 Task: Font style For heading Use Bodoni MT condensed with dark orange 2 colour & Underline. font size for heading '12 Pt. 'Change the font style of data to Californian FBand font size to  14 Pt. Change the alignment of both headline & data to  Align right. In the sheet  auditingMonthlySales_Report
Action: Mouse moved to (75, 99)
Screenshot: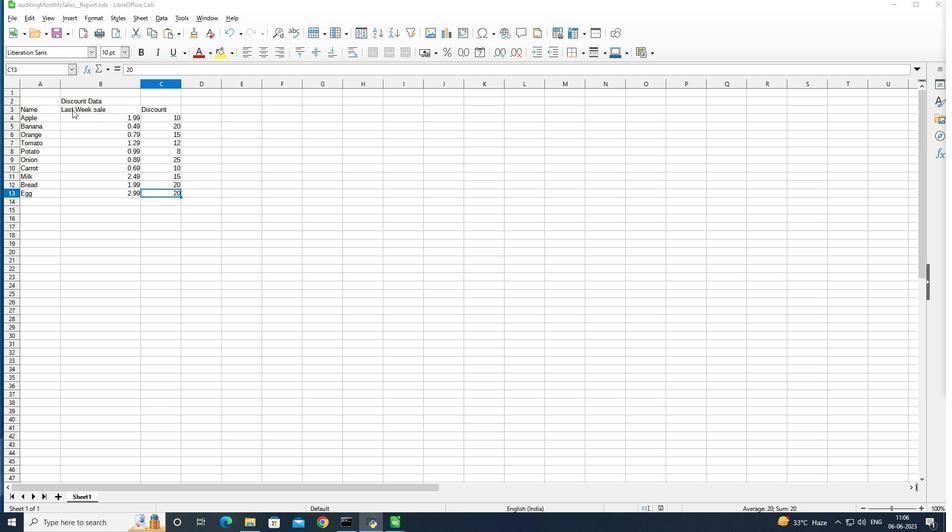 
Action: Mouse pressed left at (75, 99)
Screenshot: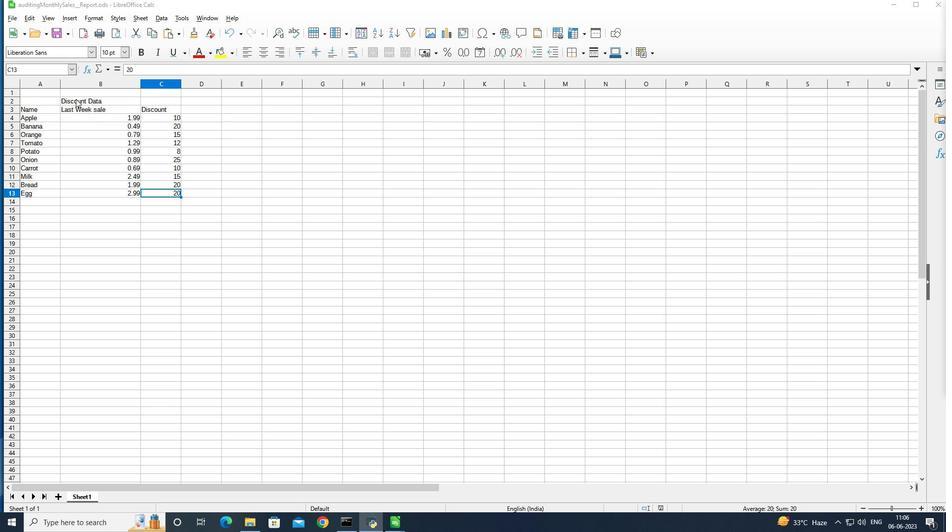 
Action: Mouse moved to (76, 98)
Screenshot: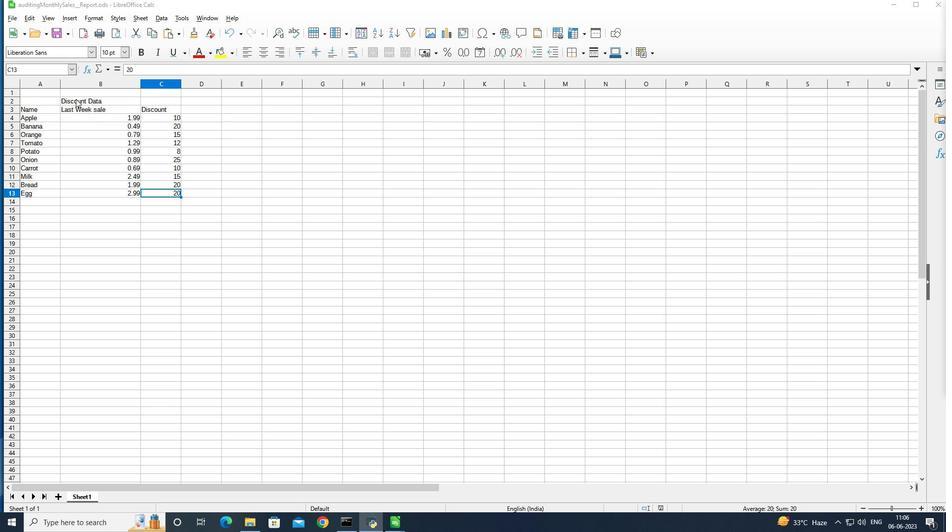 
Action: Mouse pressed left at (76, 98)
Screenshot: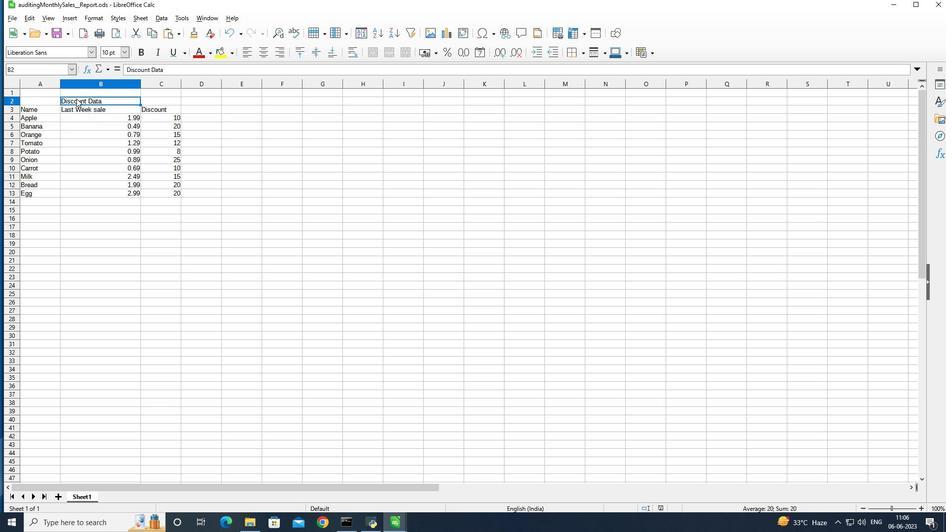 
Action: Mouse pressed left at (76, 98)
Screenshot: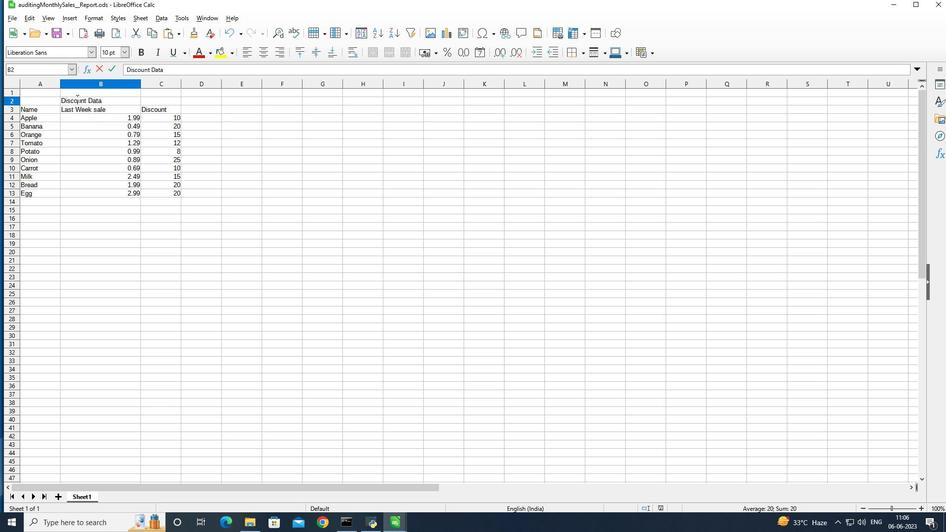 
Action: Mouse pressed left at (76, 98)
Screenshot: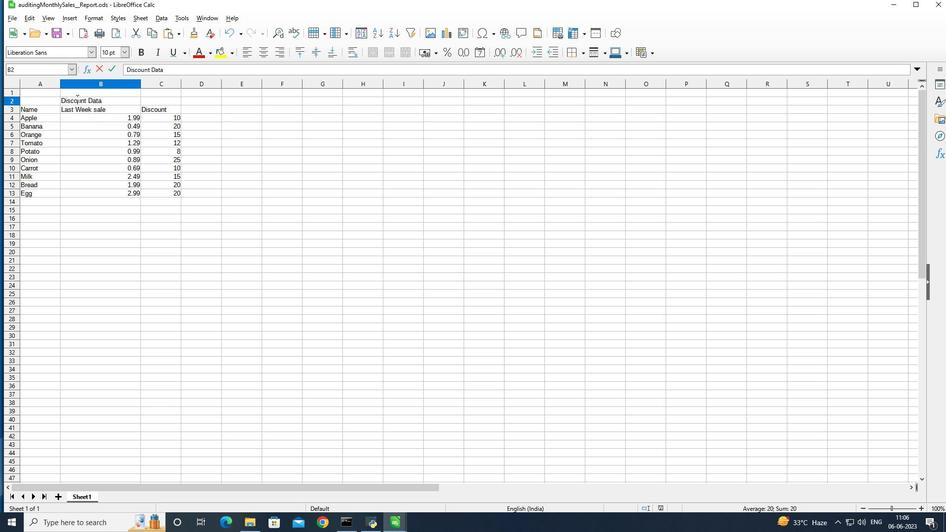 
Action: Mouse pressed left at (76, 98)
Screenshot: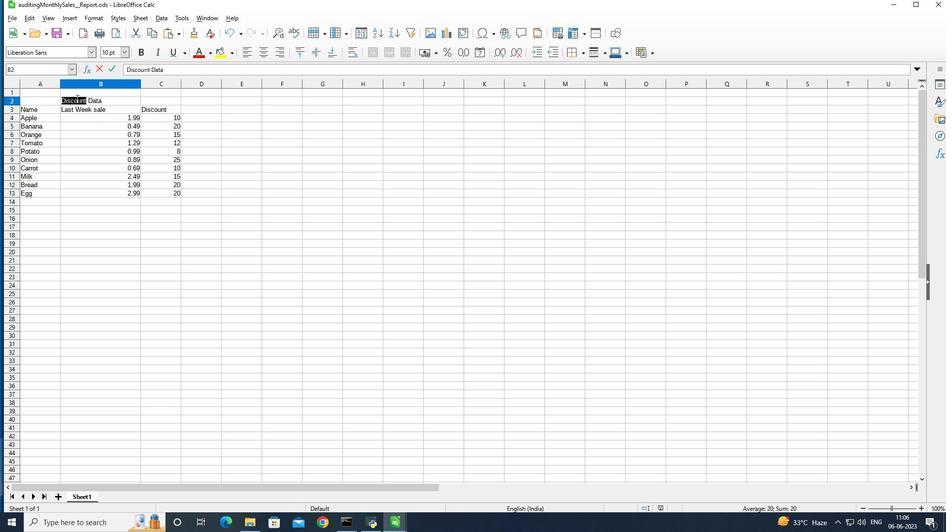 
Action: Mouse moved to (72, 53)
Screenshot: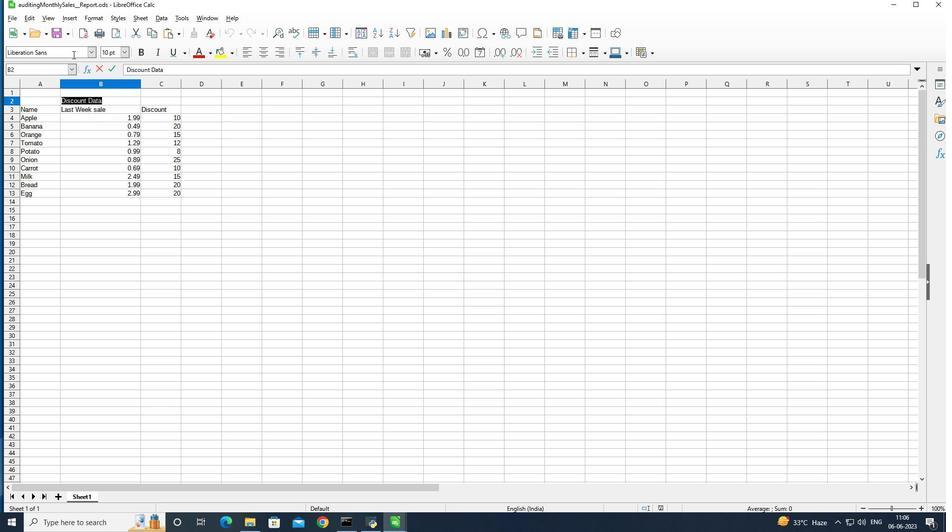 
Action: Mouse pressed left at (72, 53)
Screenshot: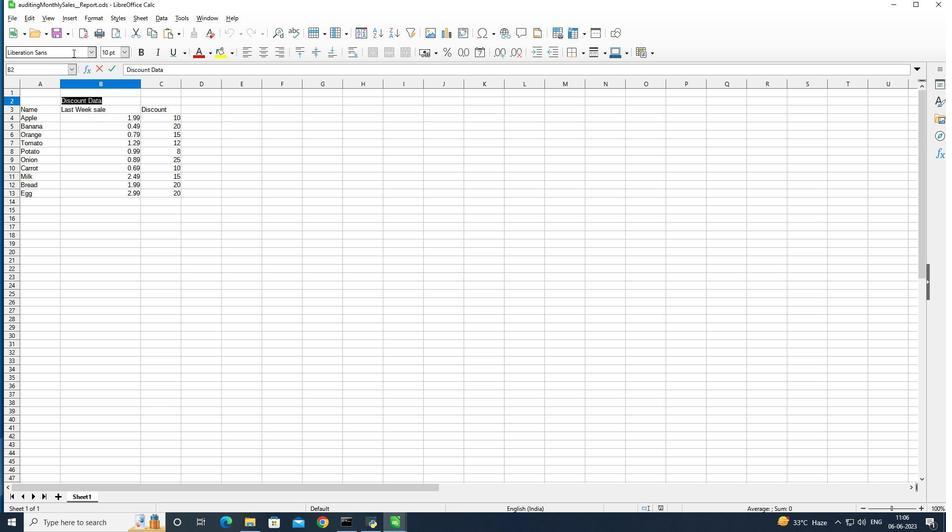 
Action: Mouse moved to (105, 54)
Screenshot: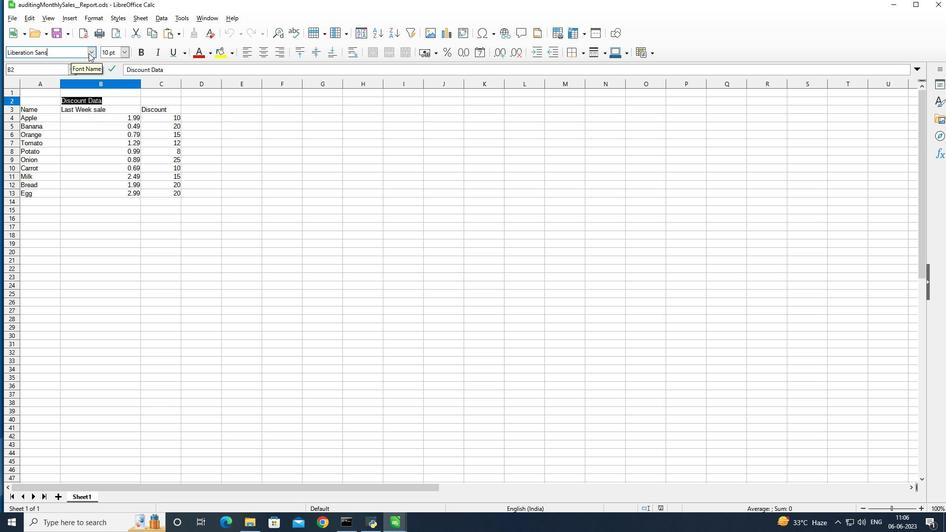 
Action: Key pressed <Key.backspace><Key.backspace><Key.backspace><Key.backspace><Key.backspace><Key.backspace><Key.backspace><Key.backspace><Key.backspace><Key.backspace><Key.backspace><Key.backspace><Key.backspace><Key.backspace><Key.backspace><Key.backspace><Key.backspace><Key.backspace><Key.backspace><Key.backspace><Key.backspace><Key.shift><Key.shift><Key.shift>Badoni<Key.space><Key.shift>MT<Key.enter>
Screenshot: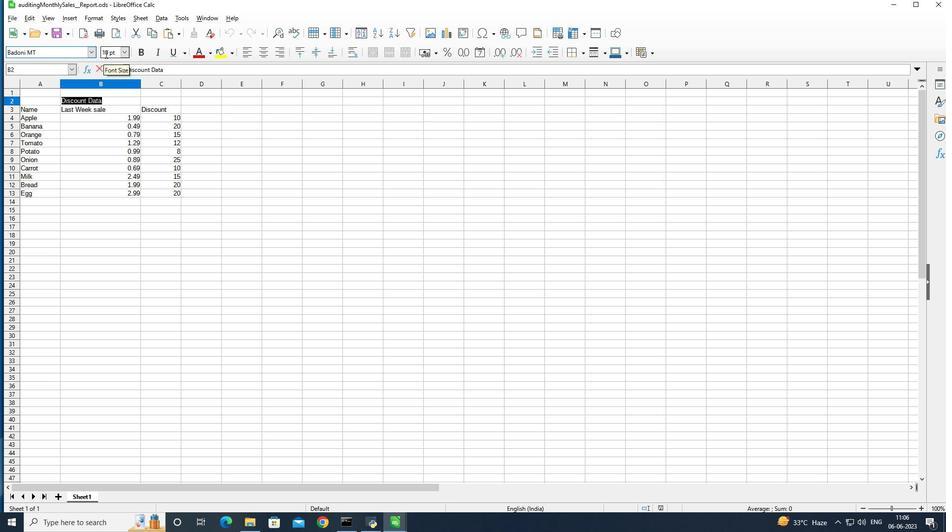 
Action: Mouse moved to (211, 48)
Screenshot: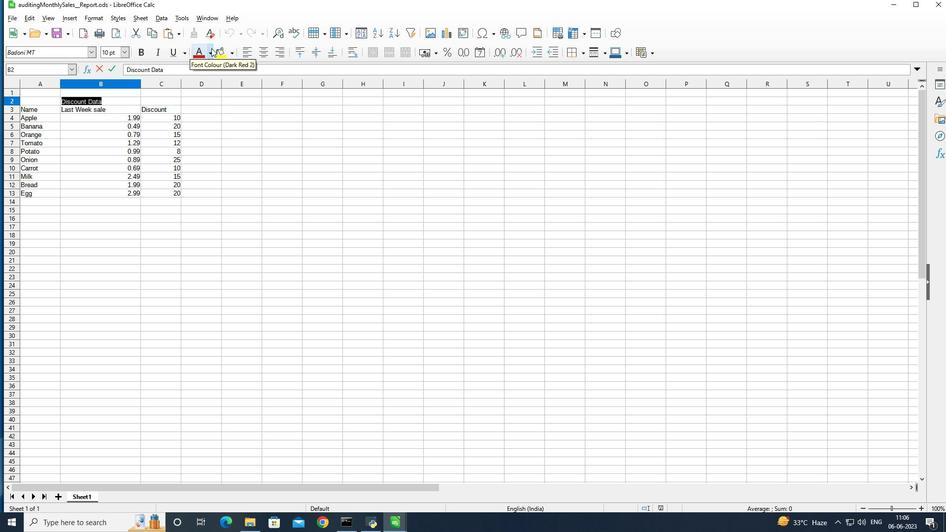 
Action: Mouse pressed left at (211, 48)
Screenshot: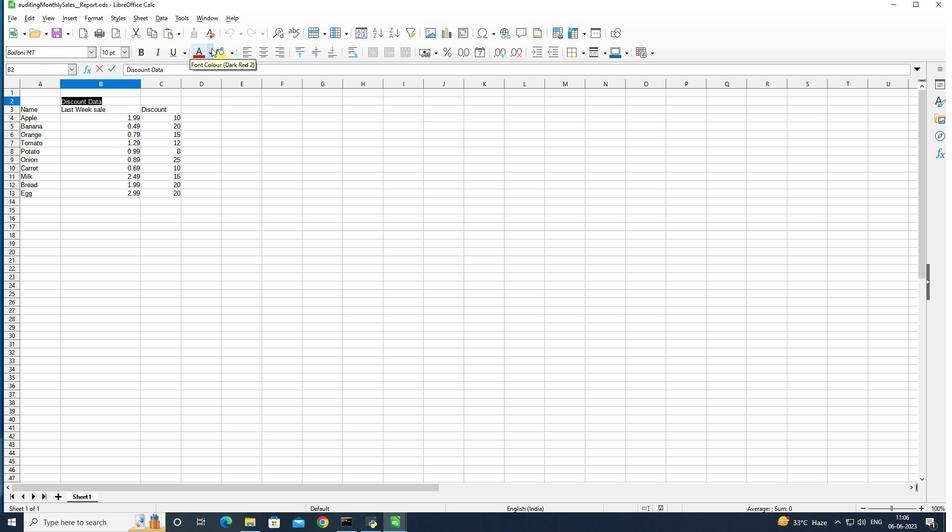 
Action: Mouse moved to (216, 169)
Screenshot: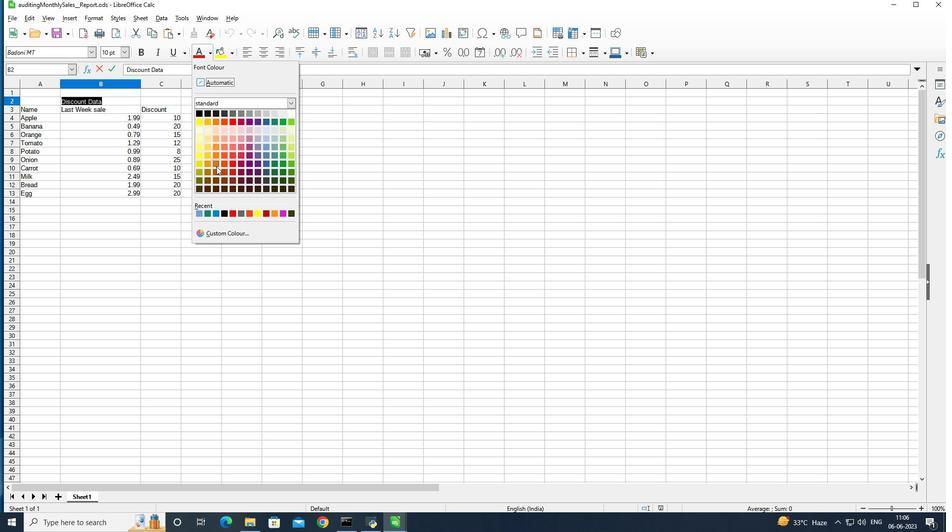 
Action: Mouse pressed left at (216, 169)
Screenshot: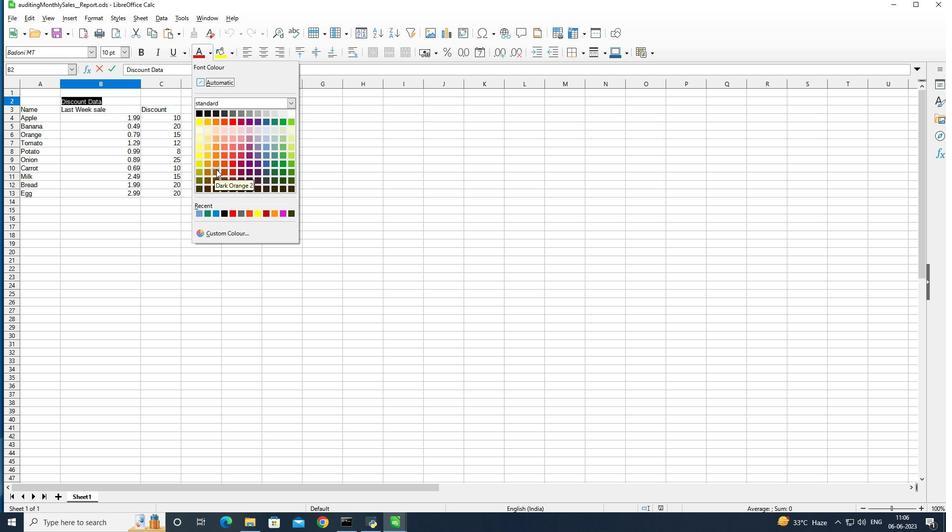 
Action: Mouse moved to (173, 49)
Screenshot: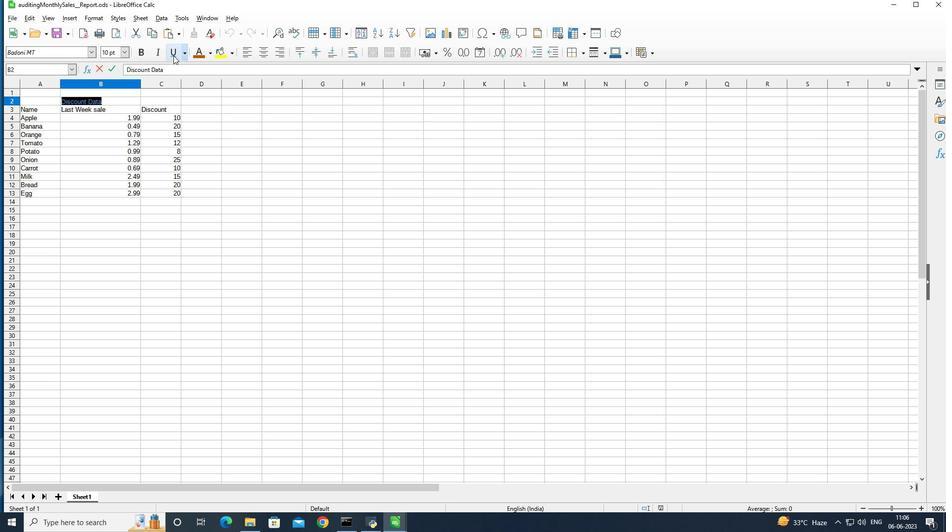 
Action: Mouse pressed left at (173, 49)
Screenshot: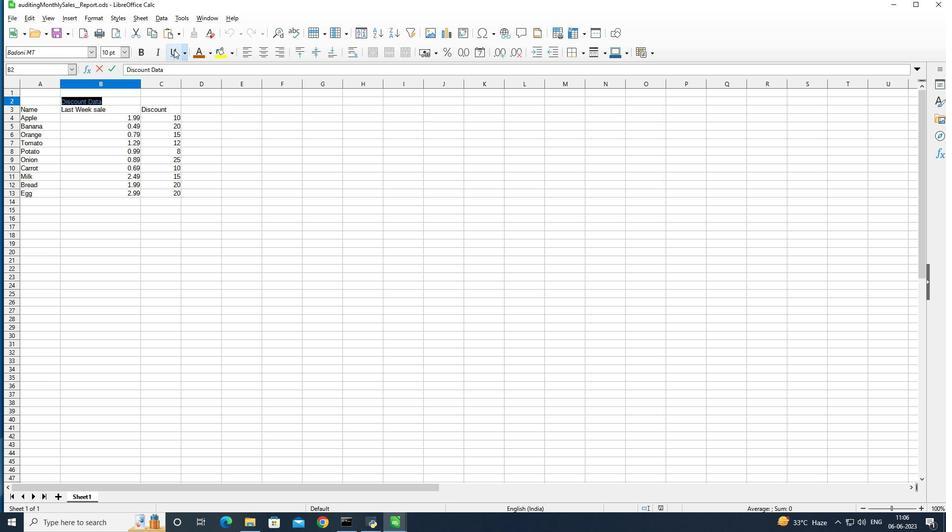 
Action: Mouse moved to (128, 54)
Screenshot: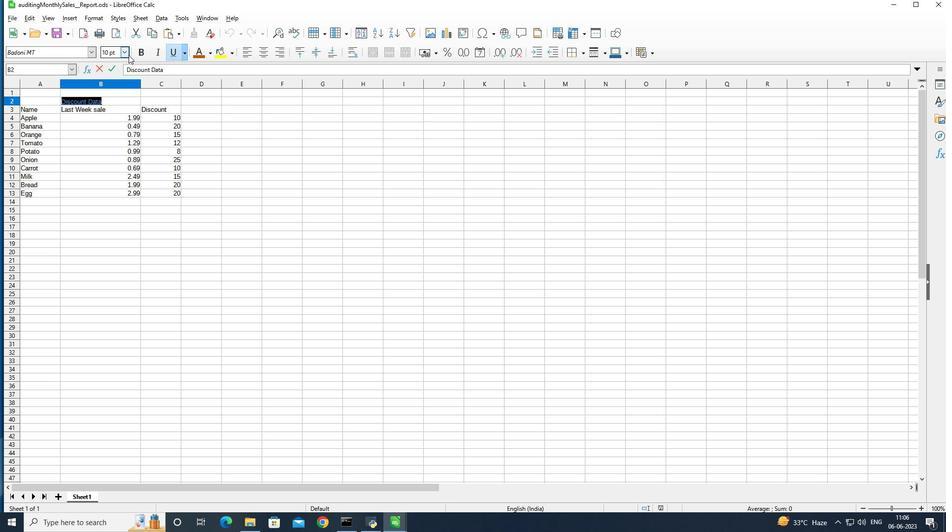 
Action: Mouse pressed left at (128, 54)
Screenshot: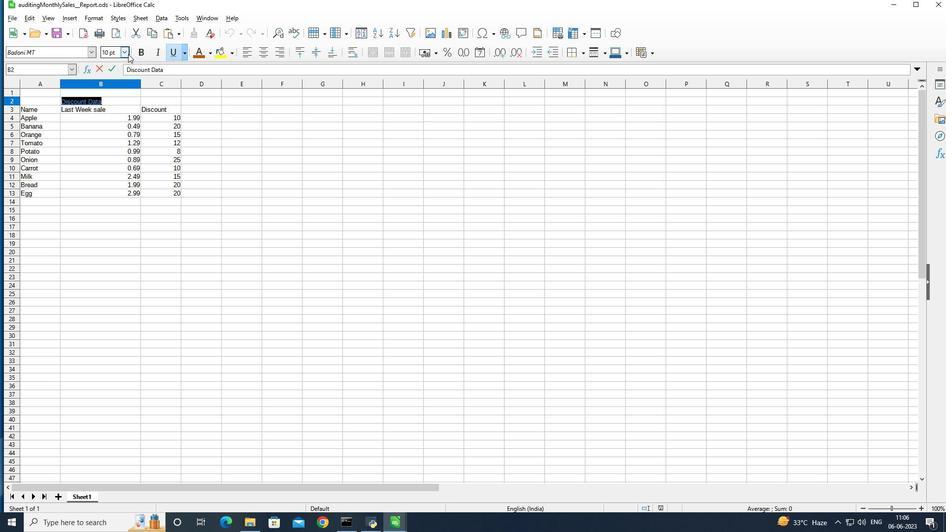 
Action: Mouse moved to (112, 117)
Screenshot: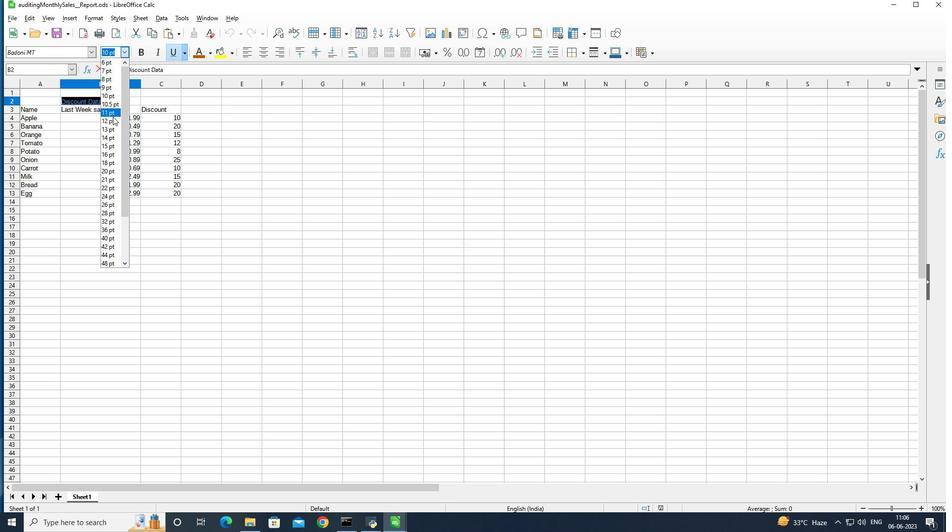 
Action: Mouse pressed left at (112, 117)
Screenshot: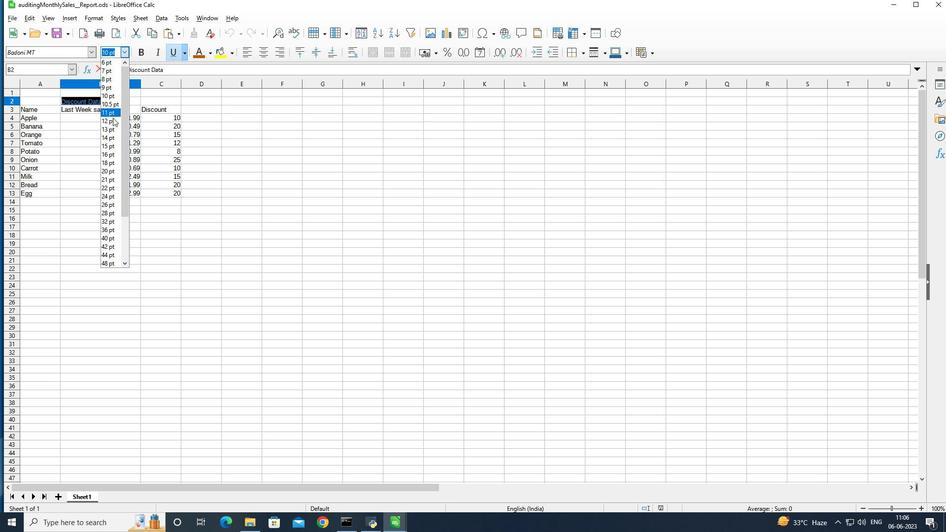 
Action: Mouse moved to (31, 110)
Screenshot: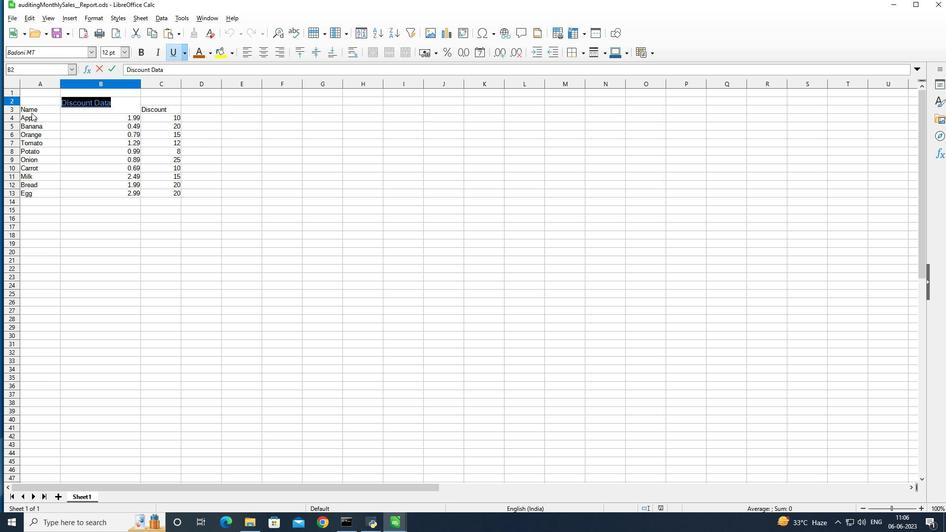 
Action: Mouse pressed left at (31, 110)
Screenshot: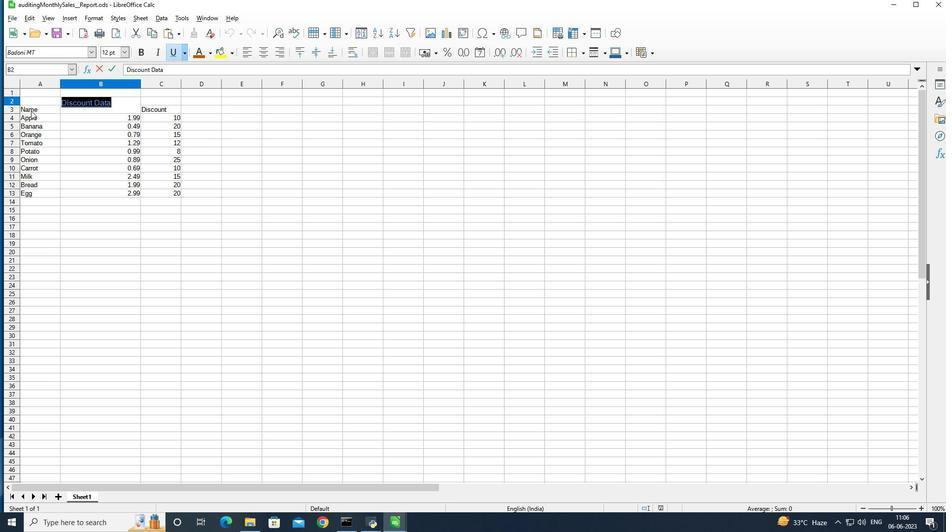 
Action: Mouse moved to (30, 108)
Screenshot: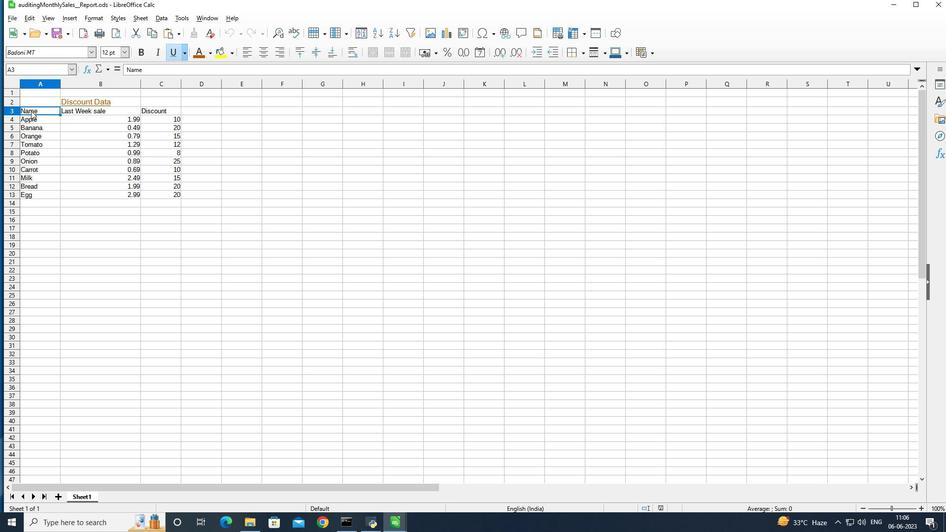 
Action: Mouse pressed left at (30, 108)
Screenshot: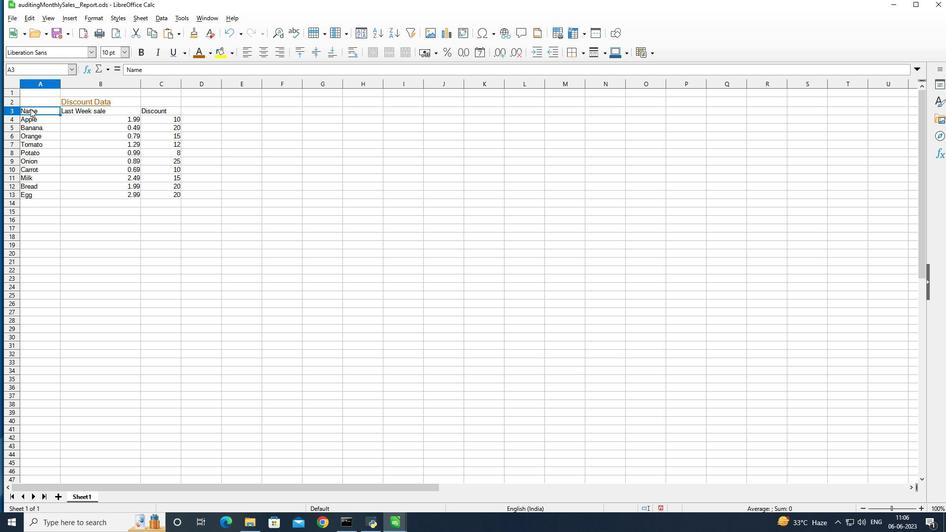
Action: Mouse moved to (59, 56)
Screenshot: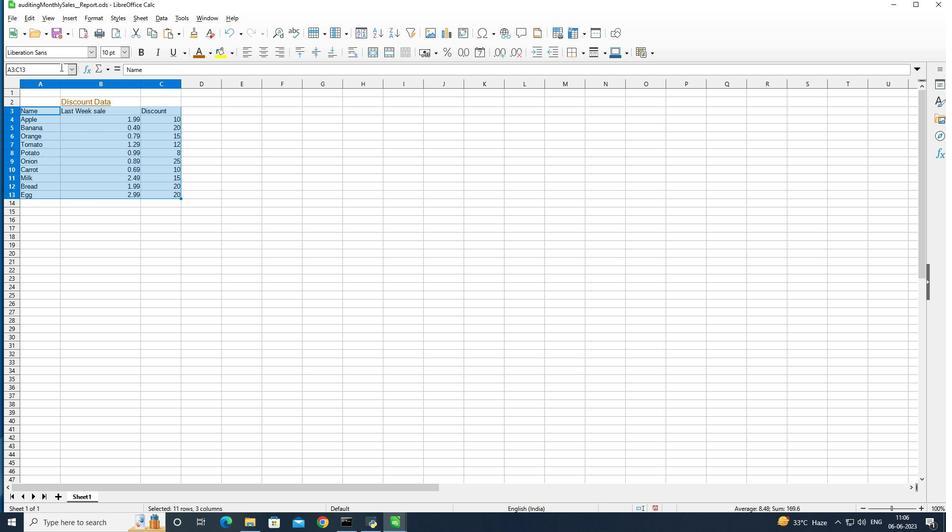 
Action: Mouse pressed left at (59, 56)
Screenshot: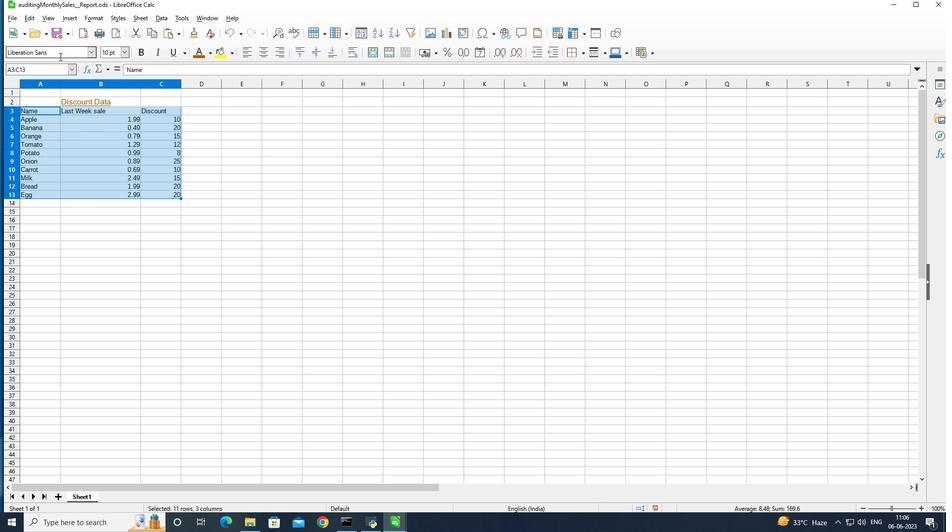 
Action: Mouse moved to (70, 47)
Screenshot: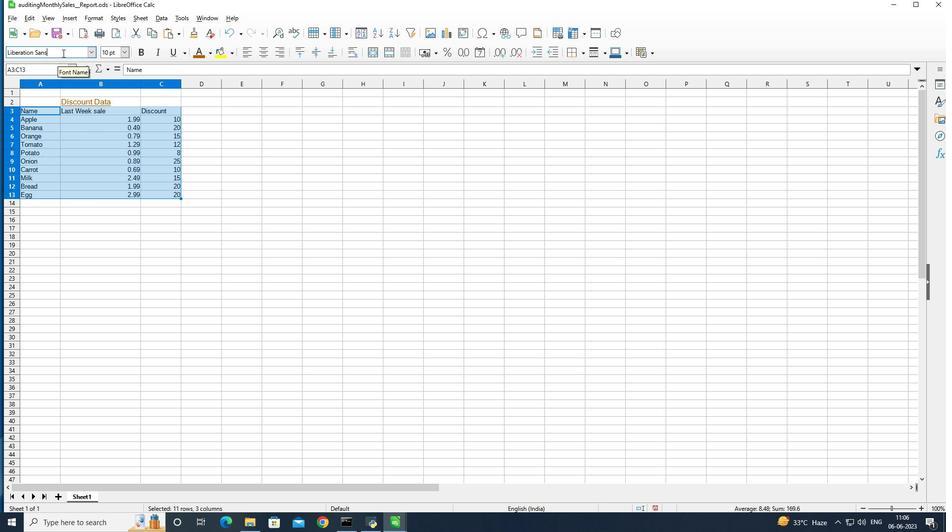 
Action: Key pressed <Key.backspace><Key.backspace><Key.backspace><Key.backspace><Key.backspace><Key.backspace><Key.backspace><Key.backspace><Key.backspace><Key.backspace><Key.backspace><Key.backspace><Key.backspace><Key.backspace><Key.backspace><Key.backspace><Key.backspace><Key.backspace><Key.backspace><Key.backspace><Key.backspace><Key.shift>califo<Key.enter>
Screenshot: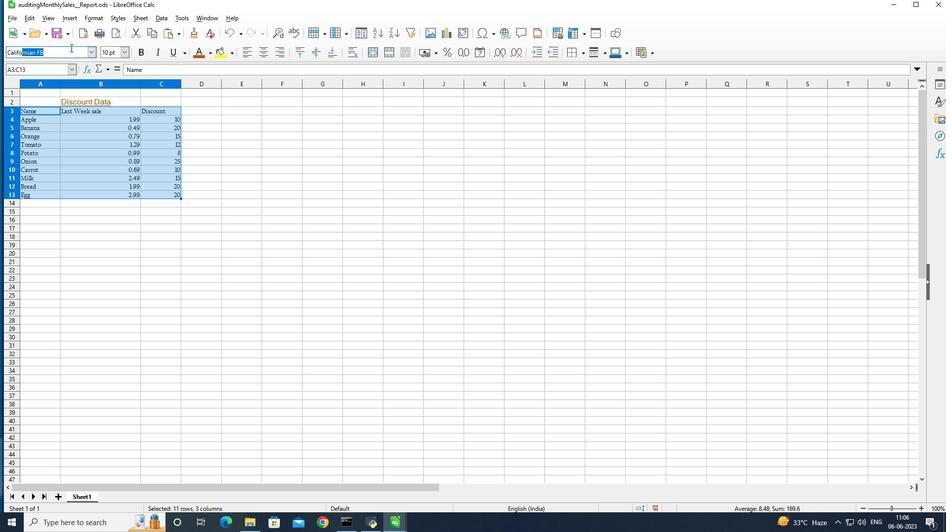 
Action: Mouse moved to (122, 51)
Screenshot: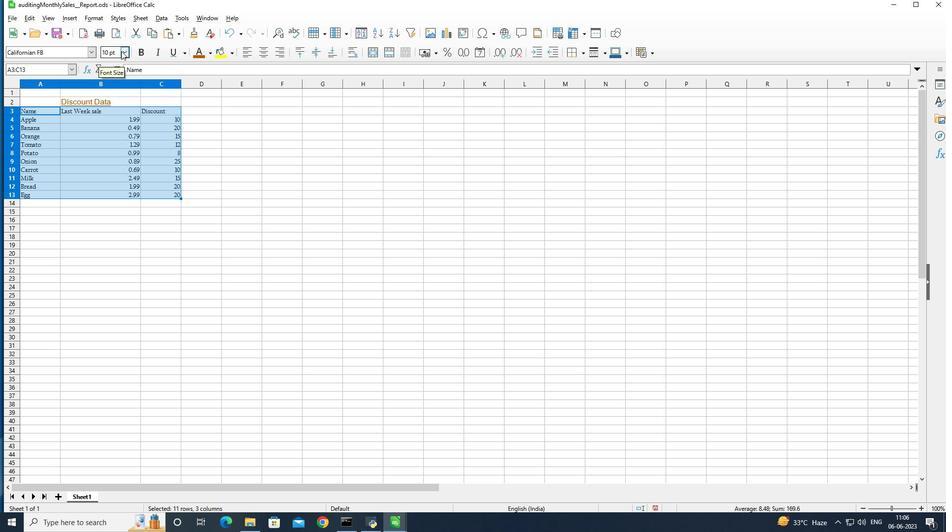 
Action: Mouse pressed left at (122, 51)
Screenshot: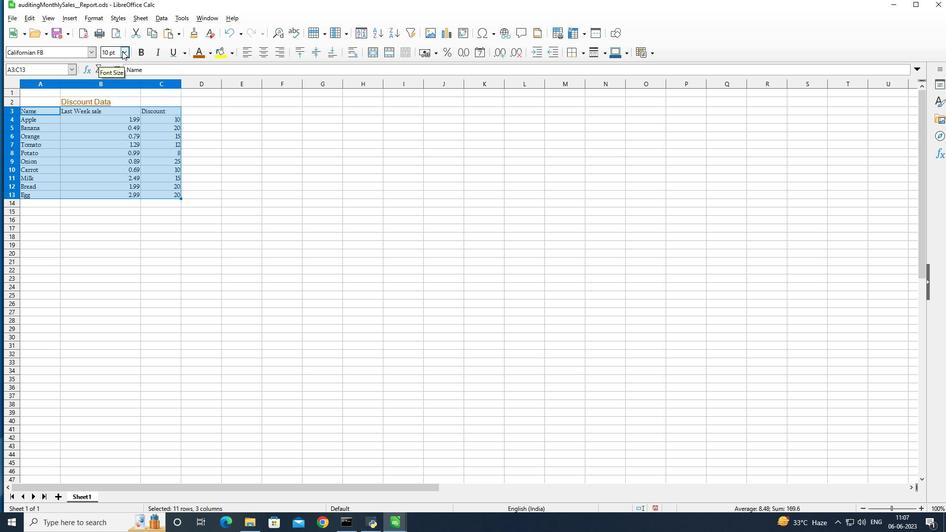 
Action: Mouse moved to (106, 137)
Screenshot: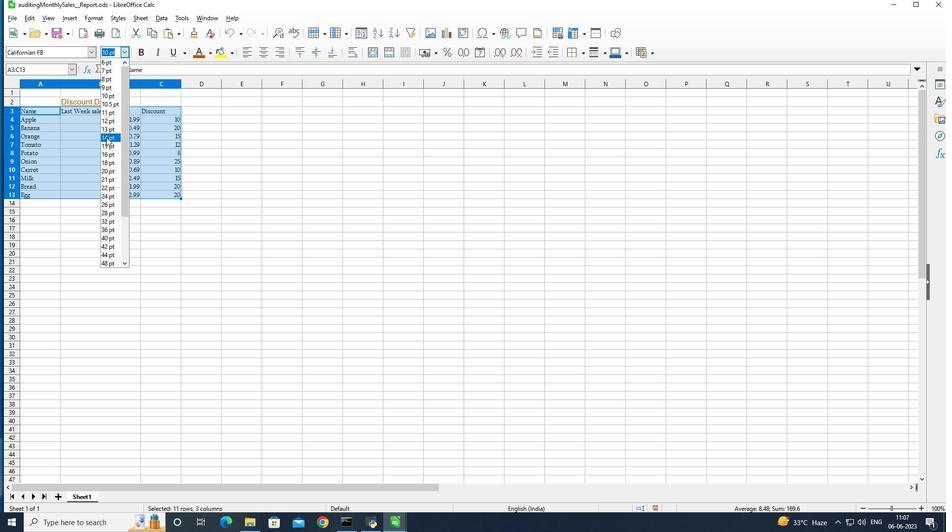 
Action: Mouse pressed left at (106, 137)
Screenshot: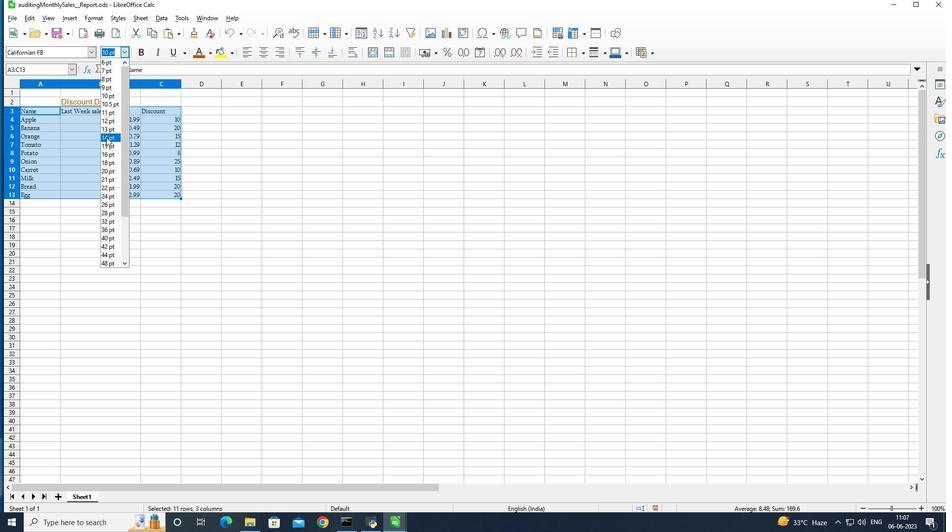 
Action: Mouse moved to (277, 50)
Screenshot: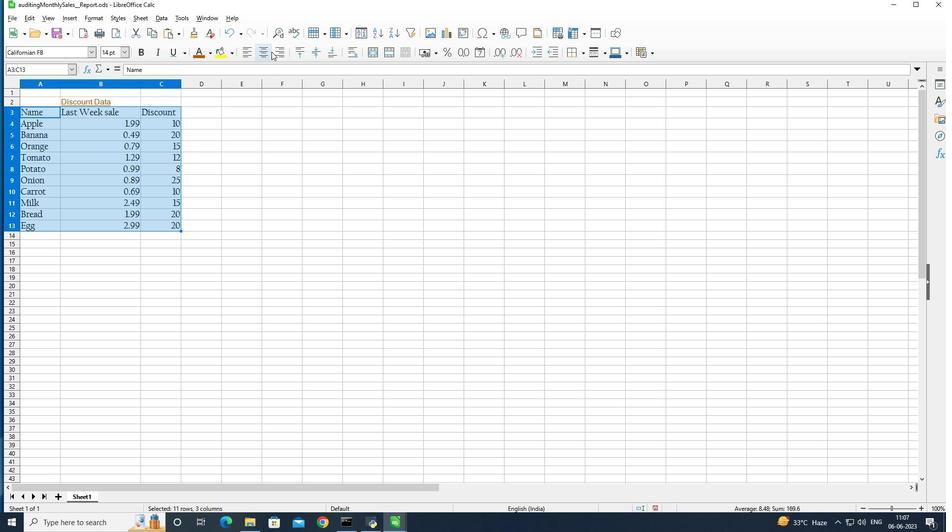 
Action: Mouse pressed left at (277, 50)
Screenshot: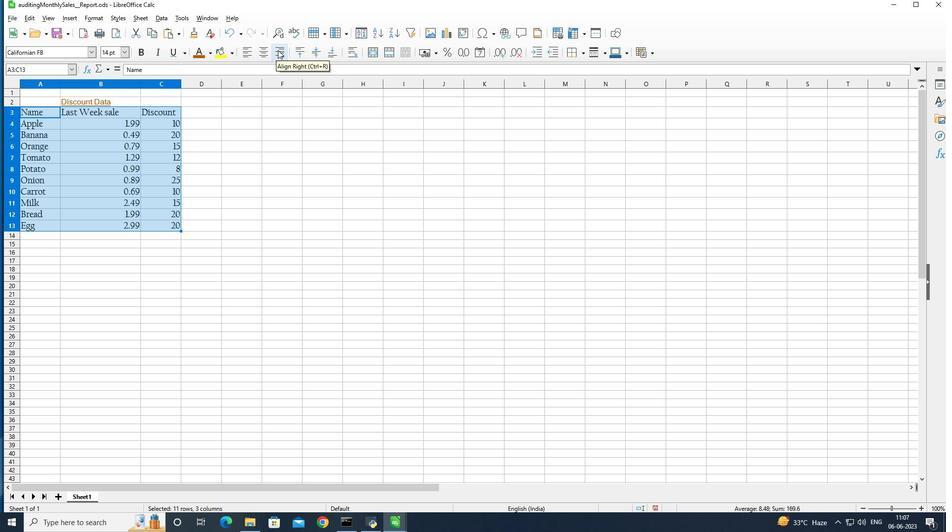 
Action: Mouse moved to (100, 101)
Screenshot: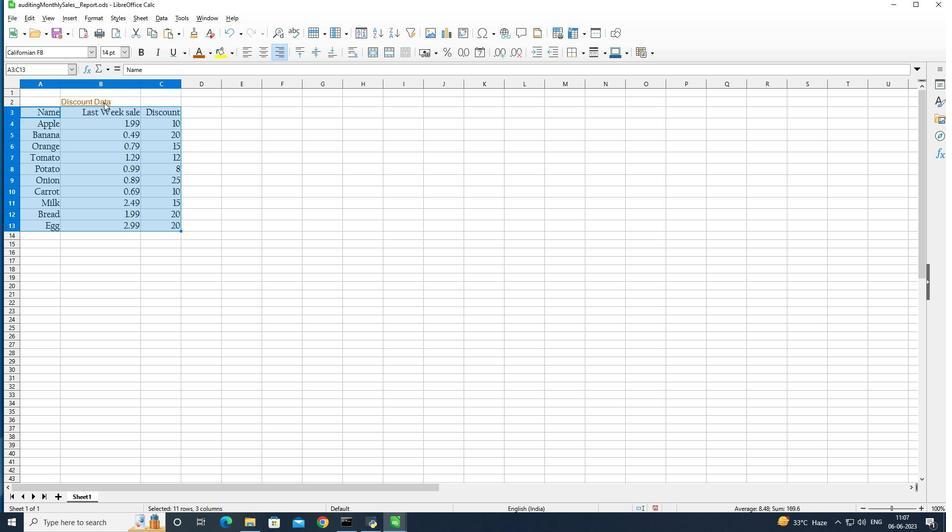 
Action: Mouse pressed left at (100, 101)
Screenshot: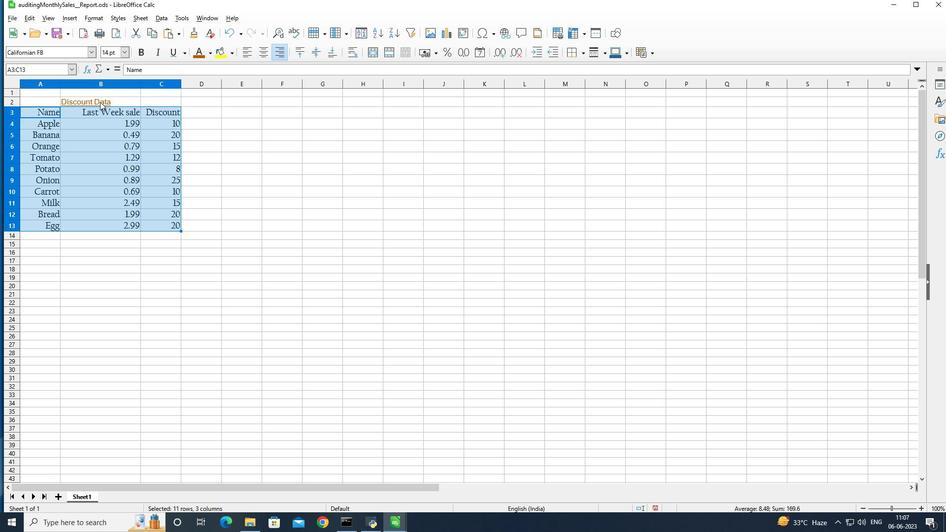 
Action: Mouse pressed left at (100, 101)
Screenshot: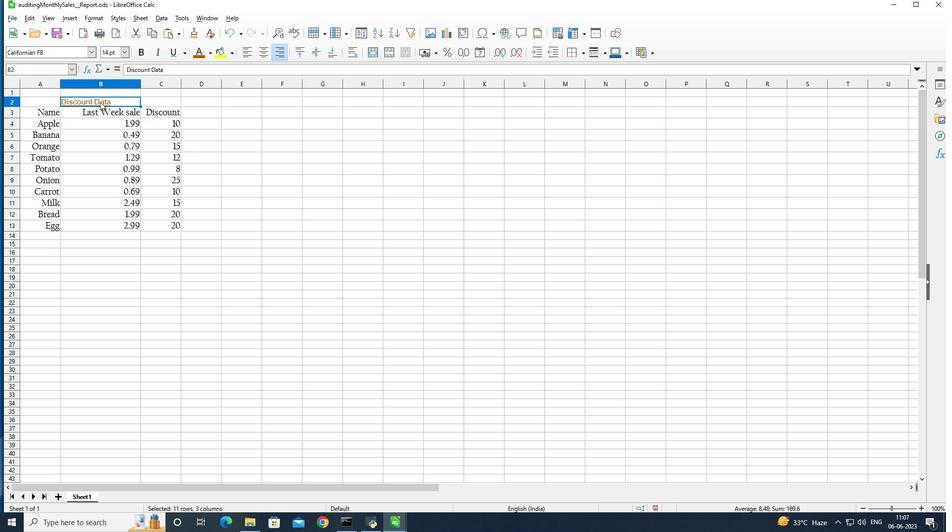
Action: Mouse pressed left at (100, 101)
Screenshot: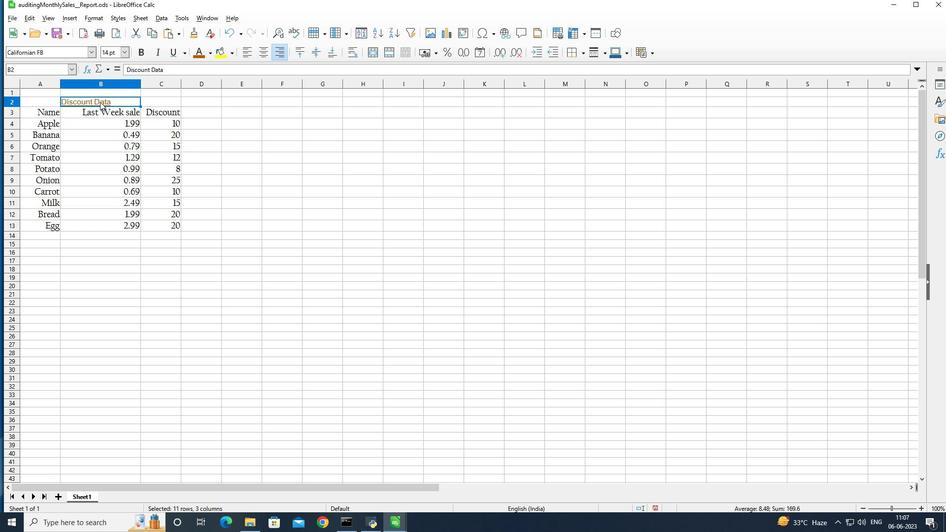 
Action: Mouse moved to (277, 46)
Screenshot: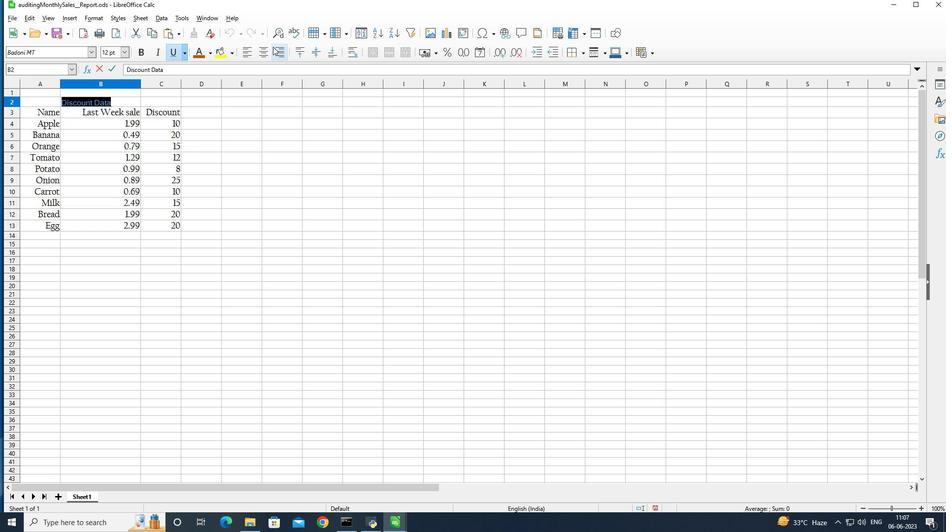 
Action: Mouse pressed left at (277, 46)
Screenshot: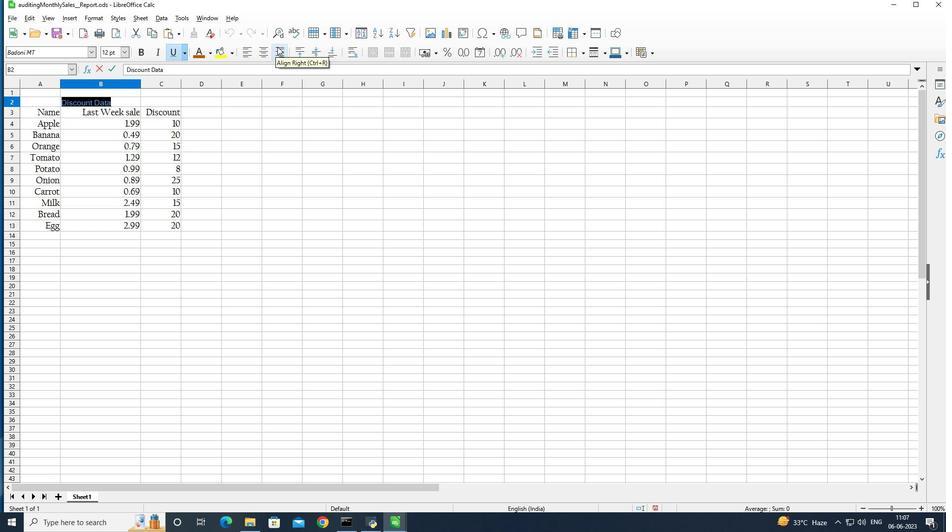 
Action: Mouse moved to (241, 143)
Screenshot: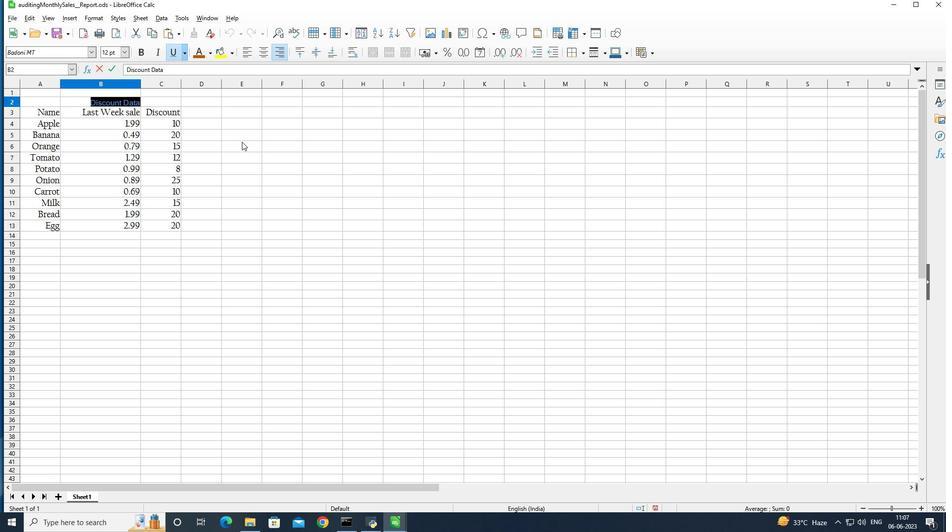 
Action: Mouse pressed left at (241, 143)
Screenshot: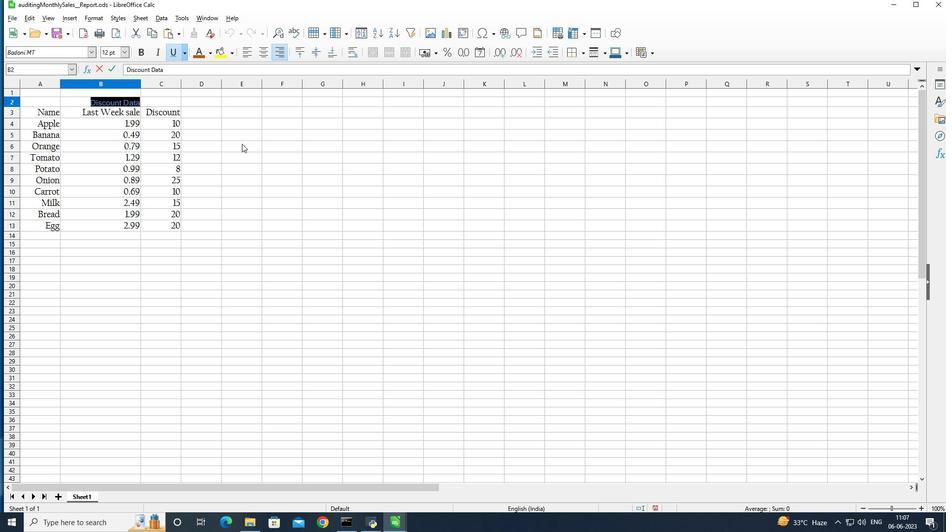
Action: Mouse moved to (236, 141)
Screenshot: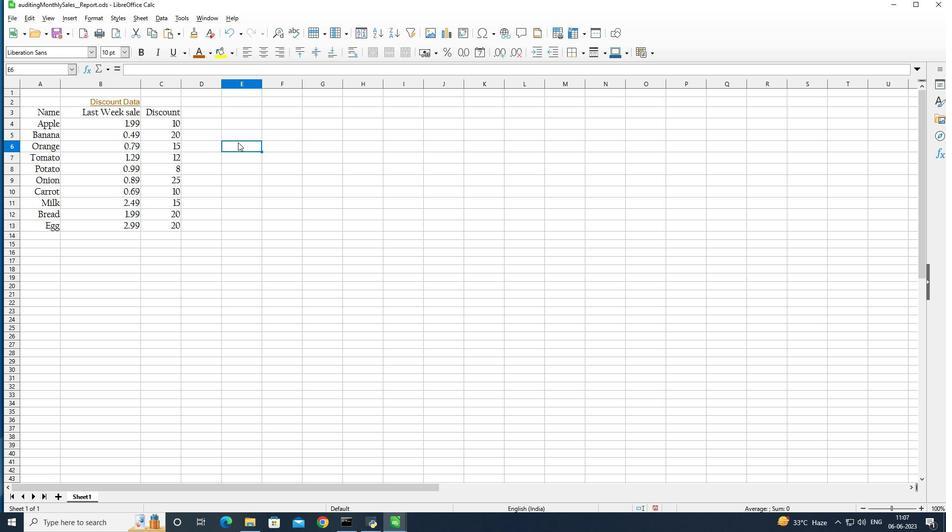 
